 Task: Select InDesign Software.
Action: Mouse moved to (351, 89)
Screenshot: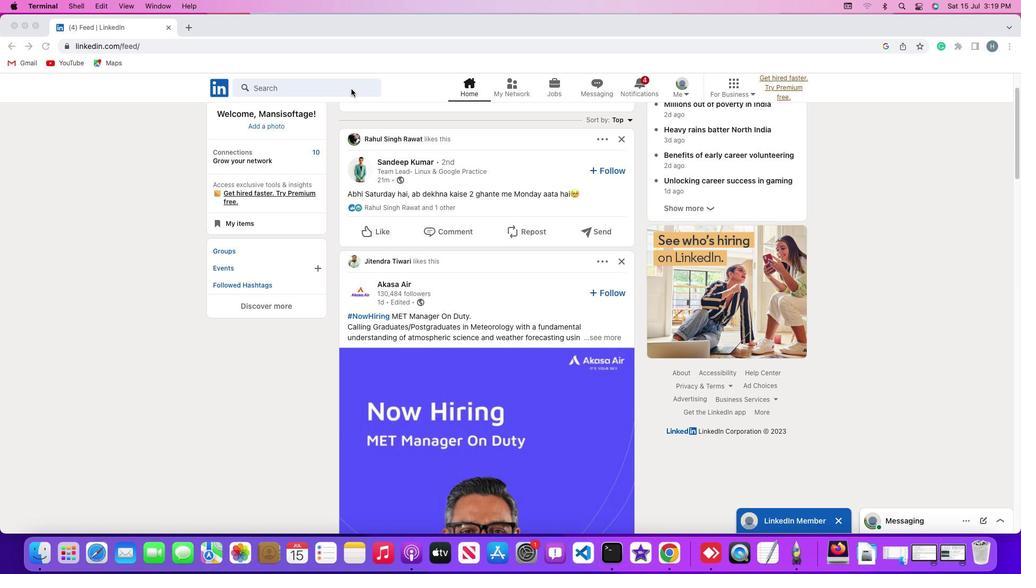 
Action: Mouse pressed left at (351, 89)
Screenshot: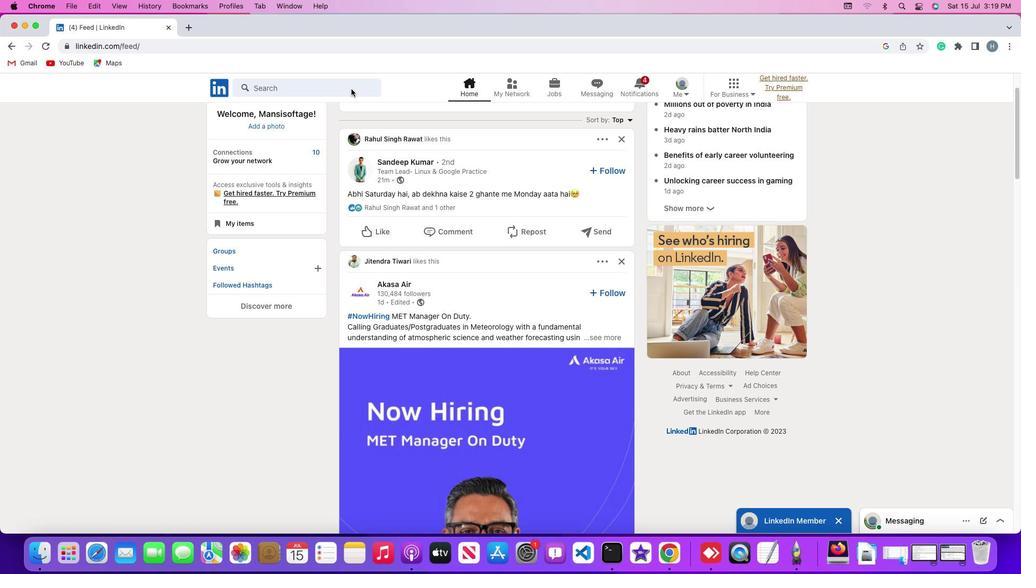
Action: Mouse pressed left at (351, 89)
Screenshot: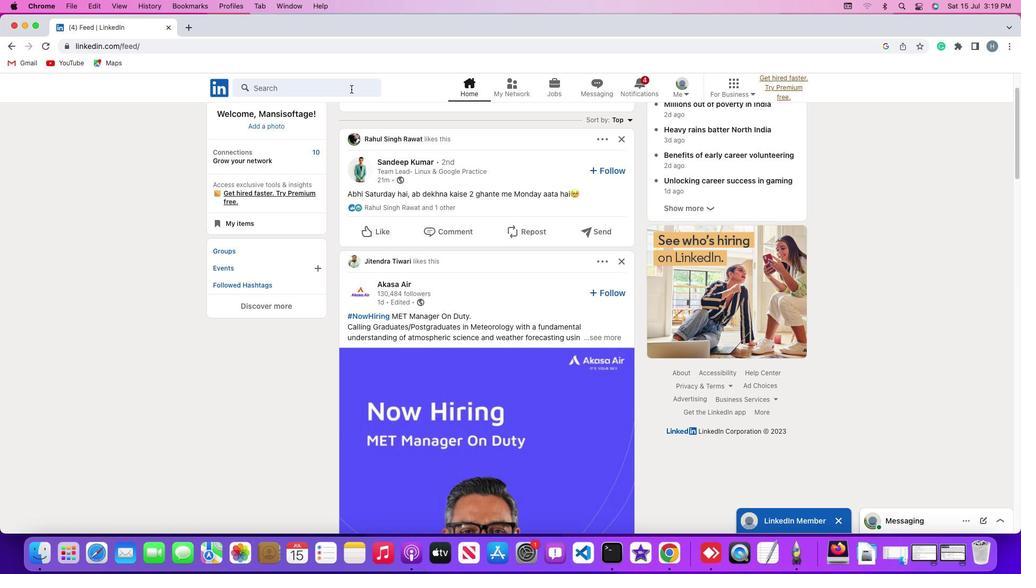
Action: Mouse moved to (351, 89)
Screenshot: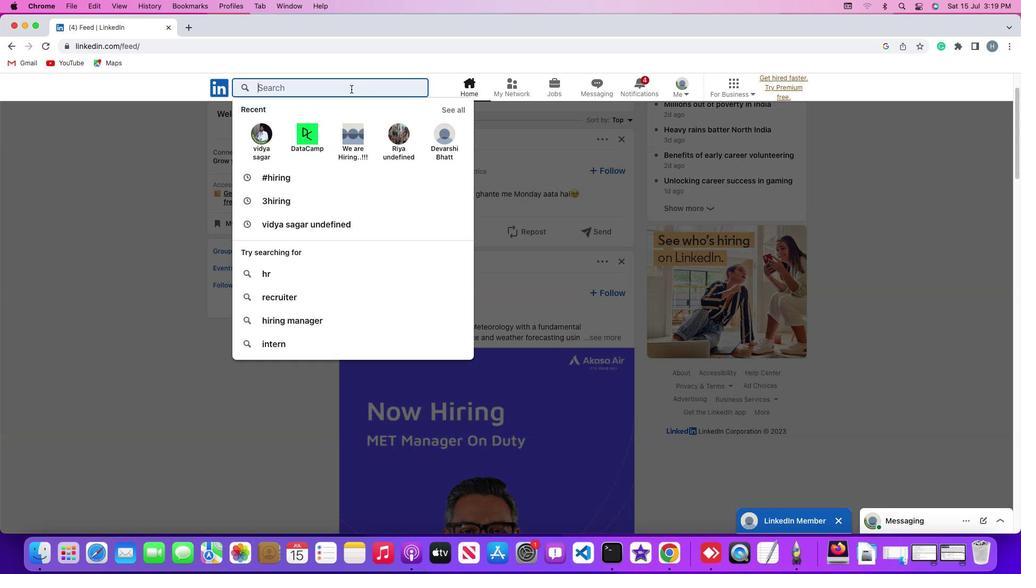 
Action: Key pressed Key.shift'#''h''i''r''i''n''g'Key.enter
Screenshot: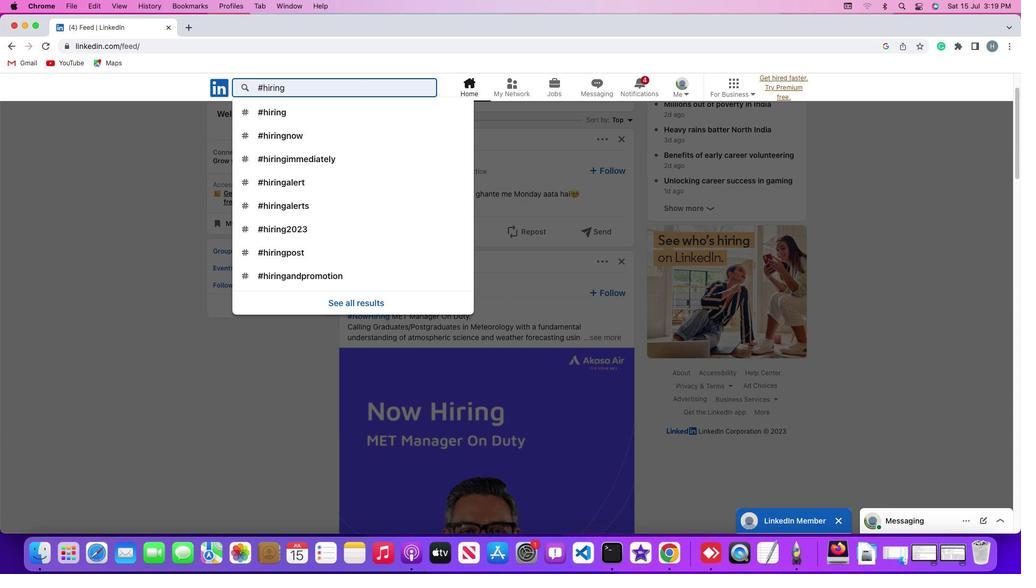 
Action: Mouse moved to (565, 115)
Screenshot: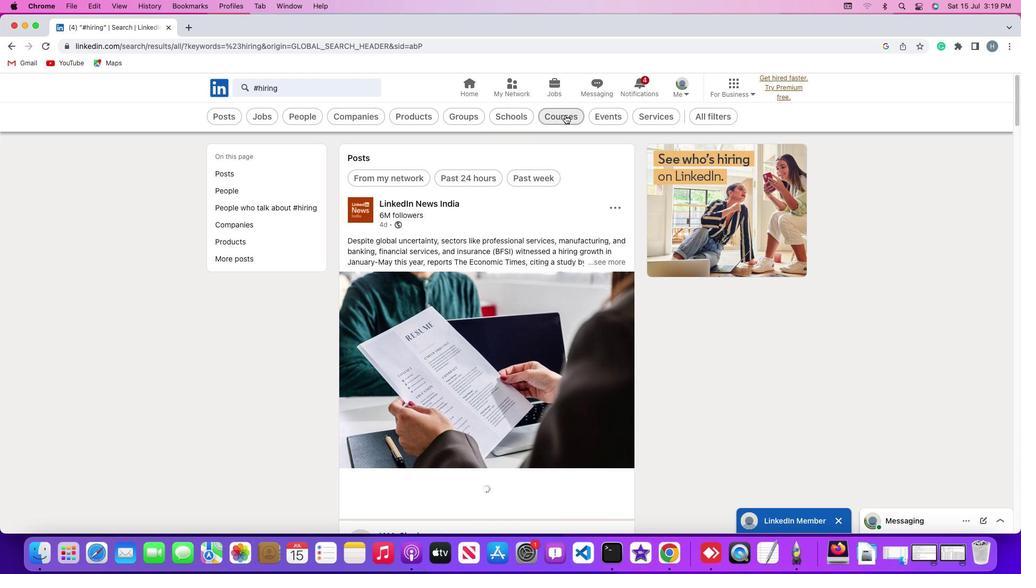 
Action: Mouse pressed left at (565, 115)
Screenshot: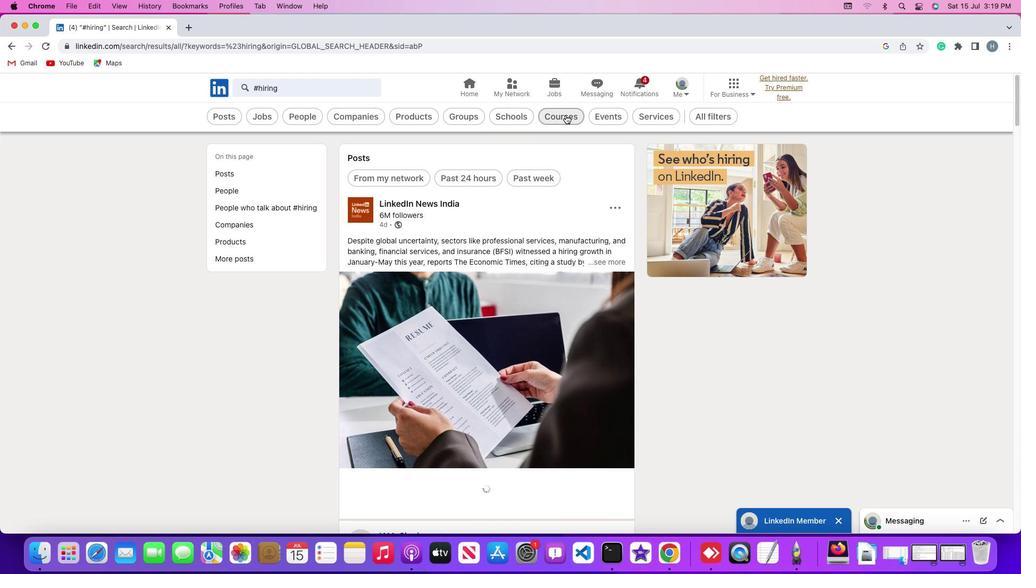 
Action: Mouse moved to (459, 114)
Screenshot: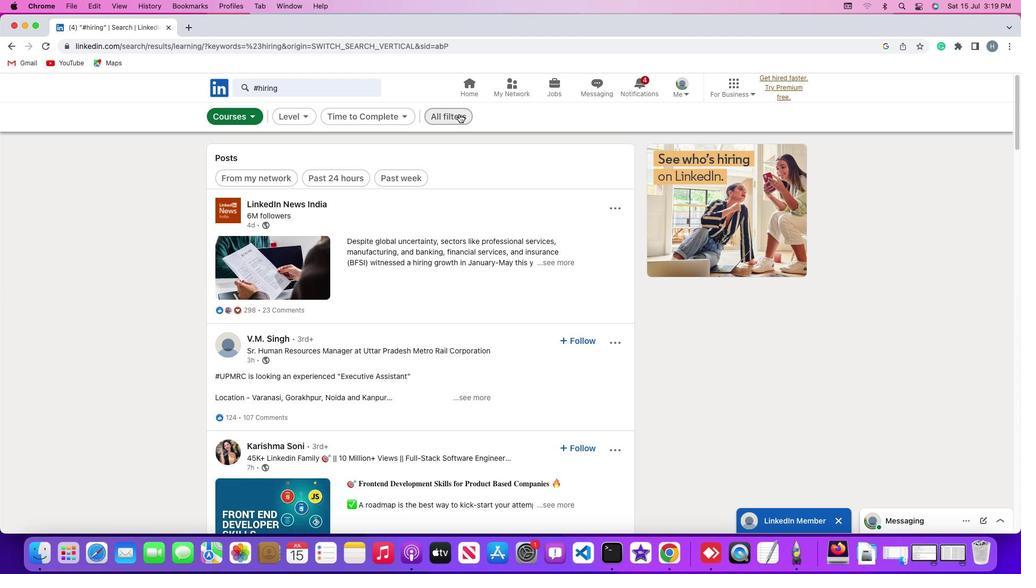 
Action: Mouse pressed left at (459, 114)
Screenshot: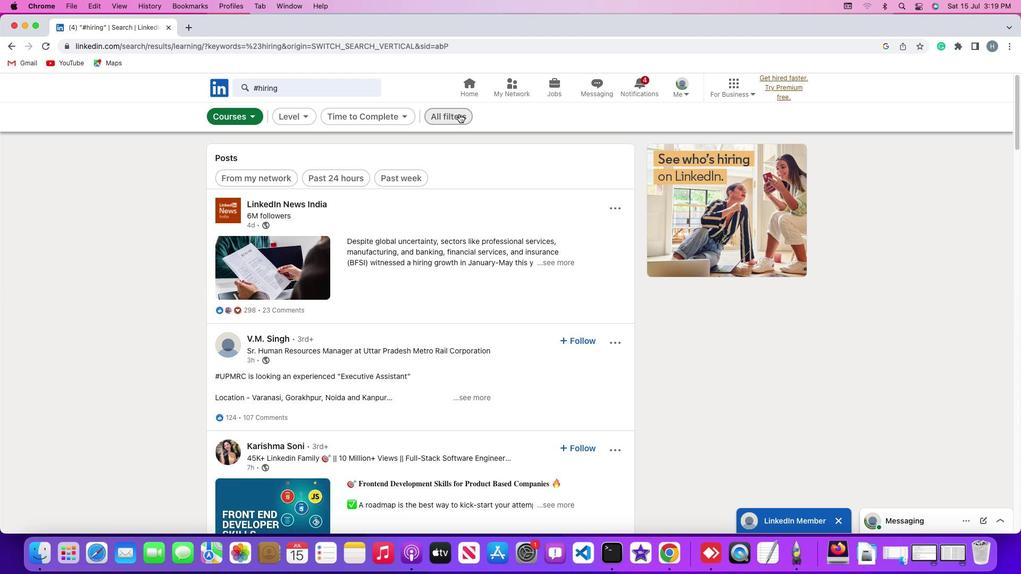 
Action: Mouse moved to (860, 381)
Screenshot: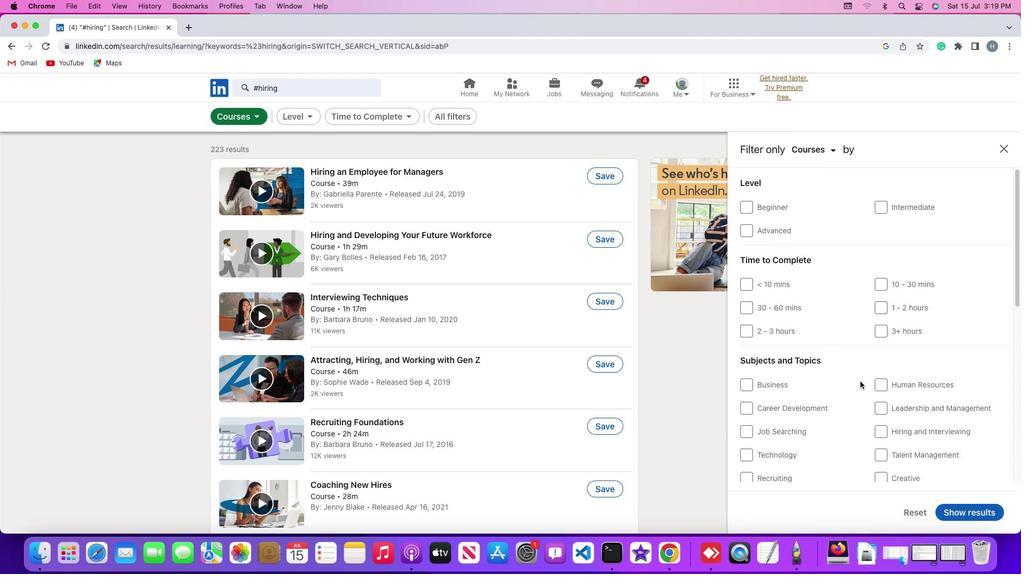 
Action: Mouse scrolled (860, 381) with delta (0, 0)
Screenshot: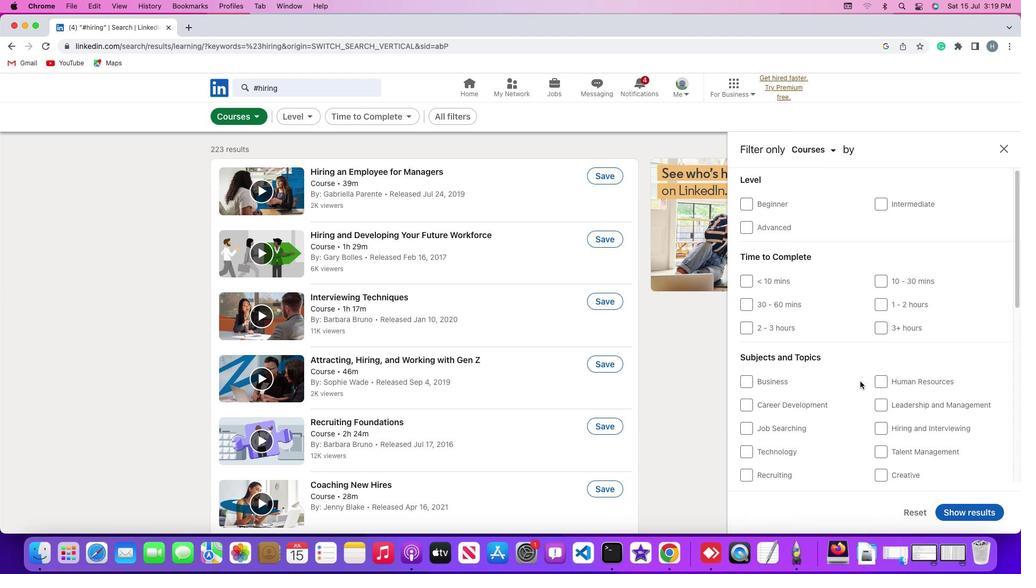 
Action: Mouse scrolled (860, 381) with delta (0, 0)
Screenshot: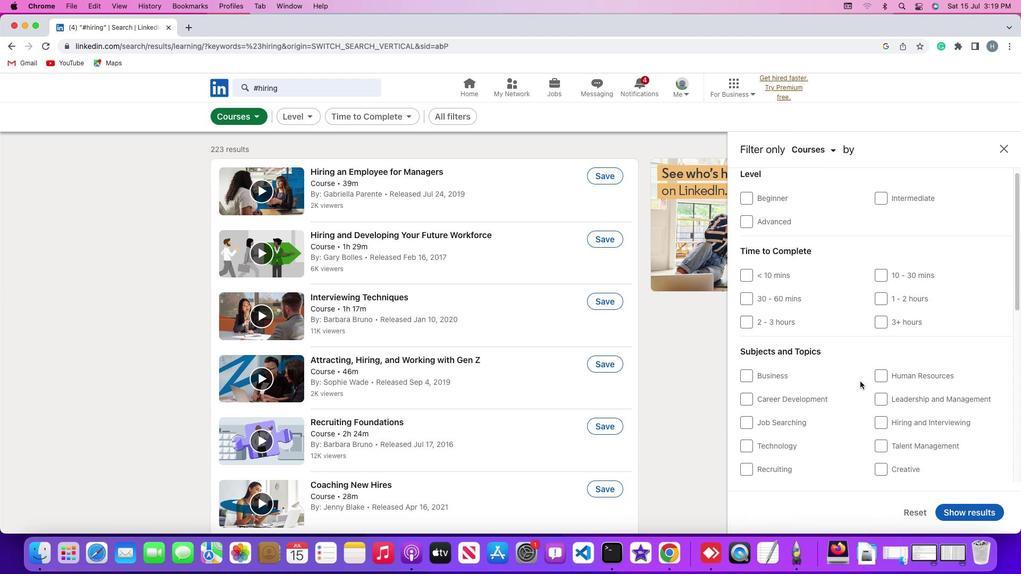 
Action: Mouse scrolled (860, 381) with delta (0, -1)
Screenshot: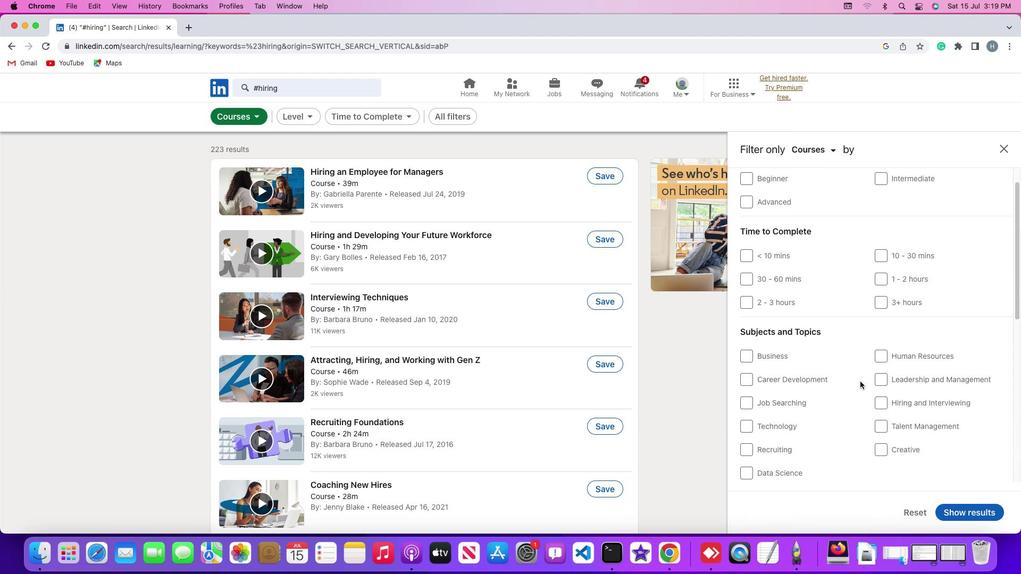 
Action: Mouse scrolled (860, 381) with delta (0, 0)
Screenshot: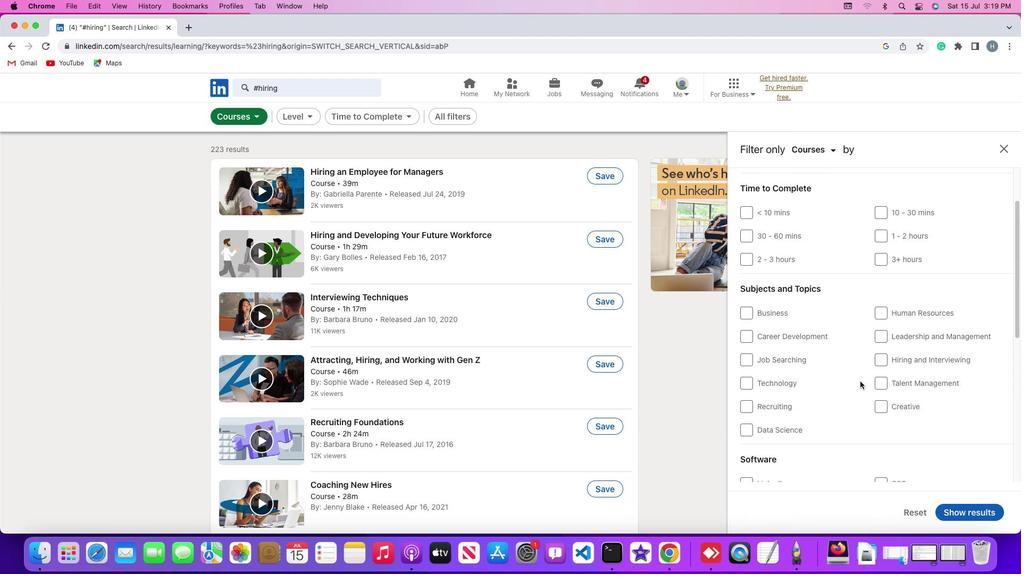 
Action: Mouse scrolled (860, 381) with delta (0, 0)
Screenshot: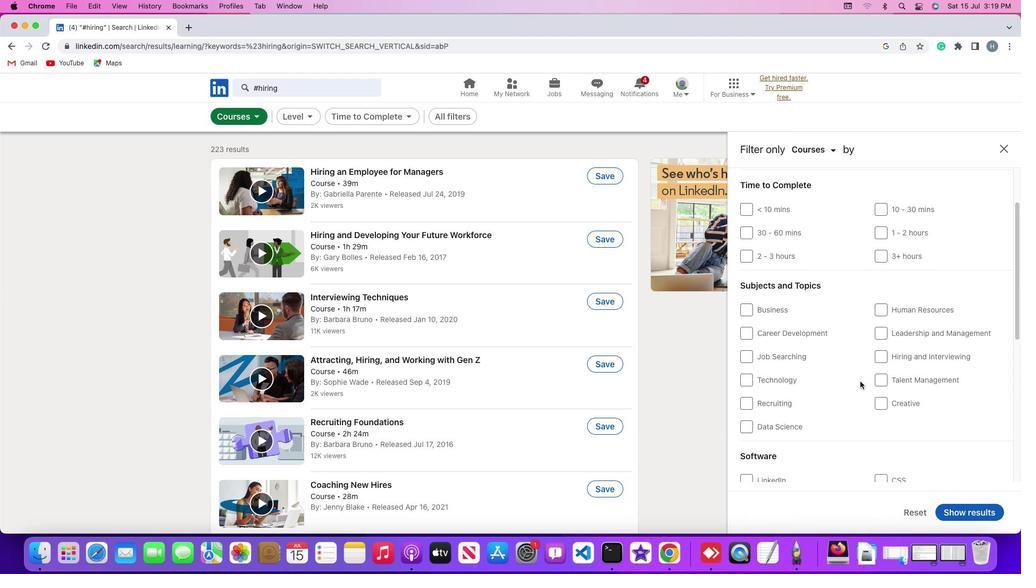 
Action: Mouse scrolled (860, 381) with delta (0, -1)
Screenshot: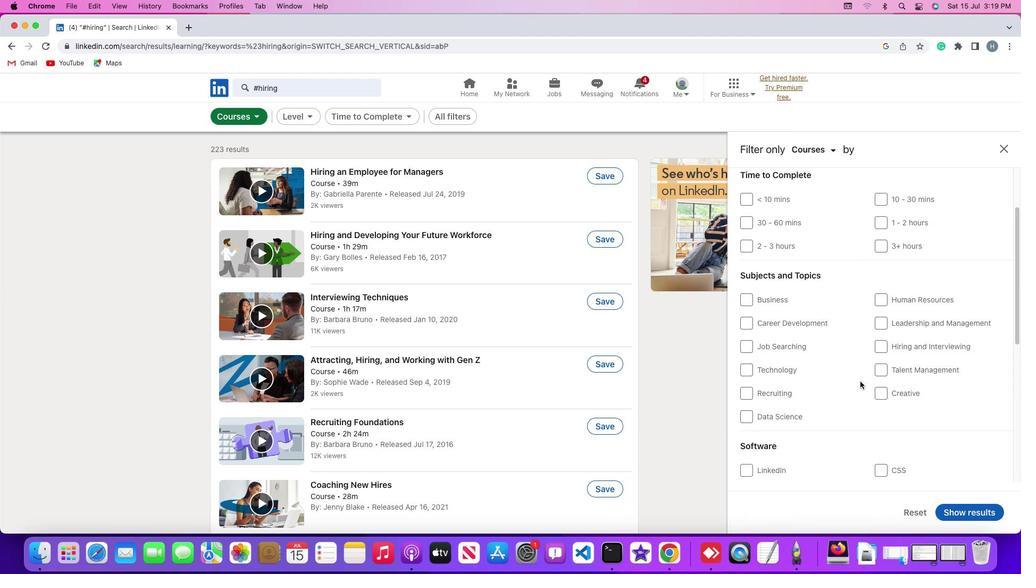 
Action: Mouse scrolled (860, 381) with delta (0, -1)
Screenshot: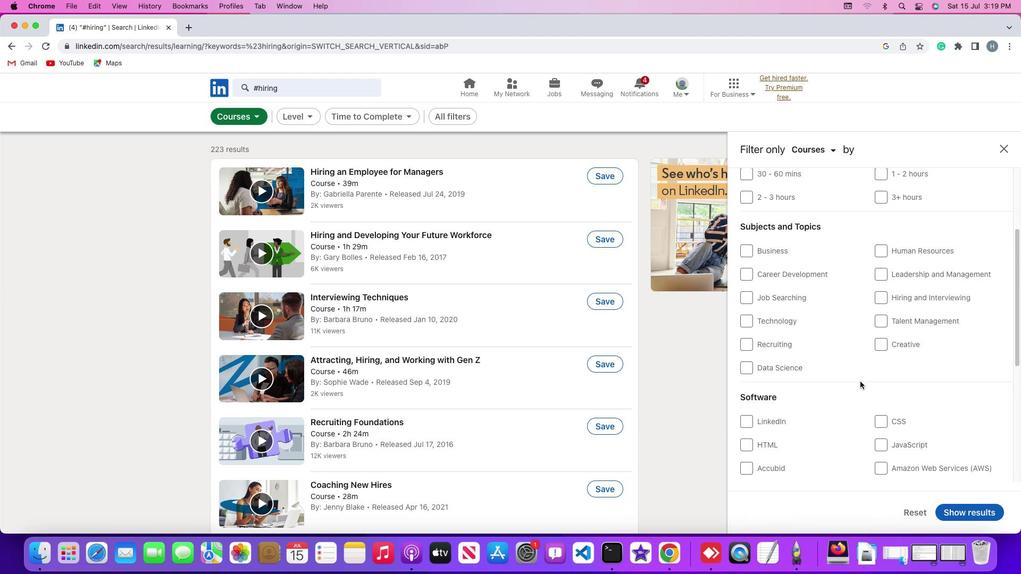 
Action: Mouse scrolled (860, 381) with delta (0, 0)
Screenshot: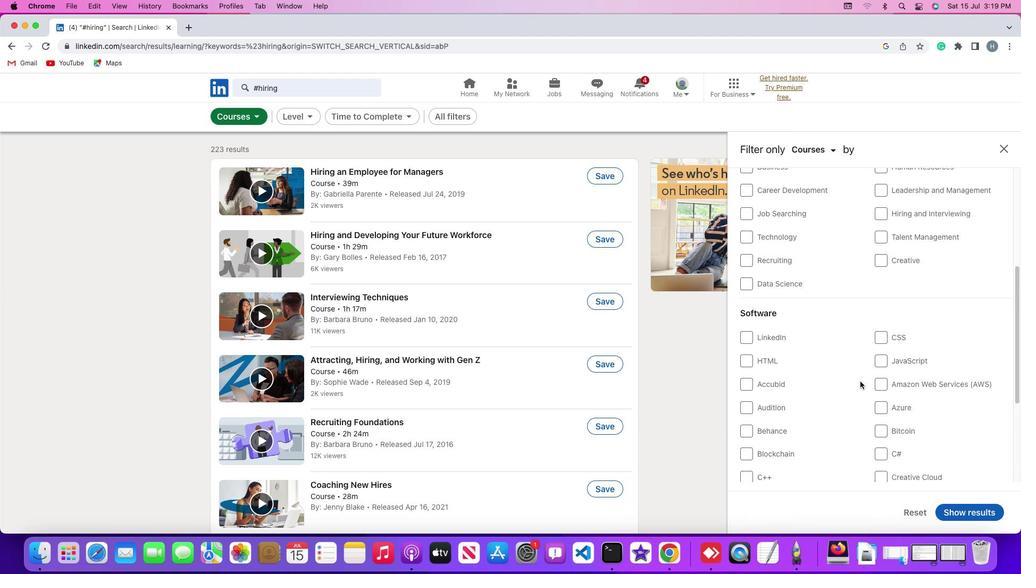 
Action: Mouse scrolled (860, 381) with delta (0, 0)
Screenshot: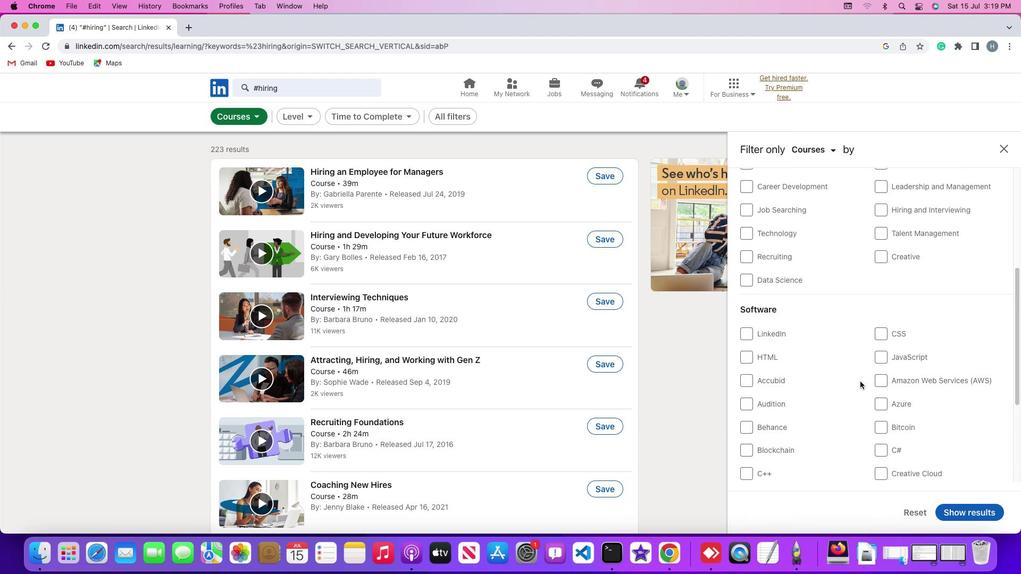
Action: Mouse scrolled (860, 381) with delta (0, 0)
Screenshot: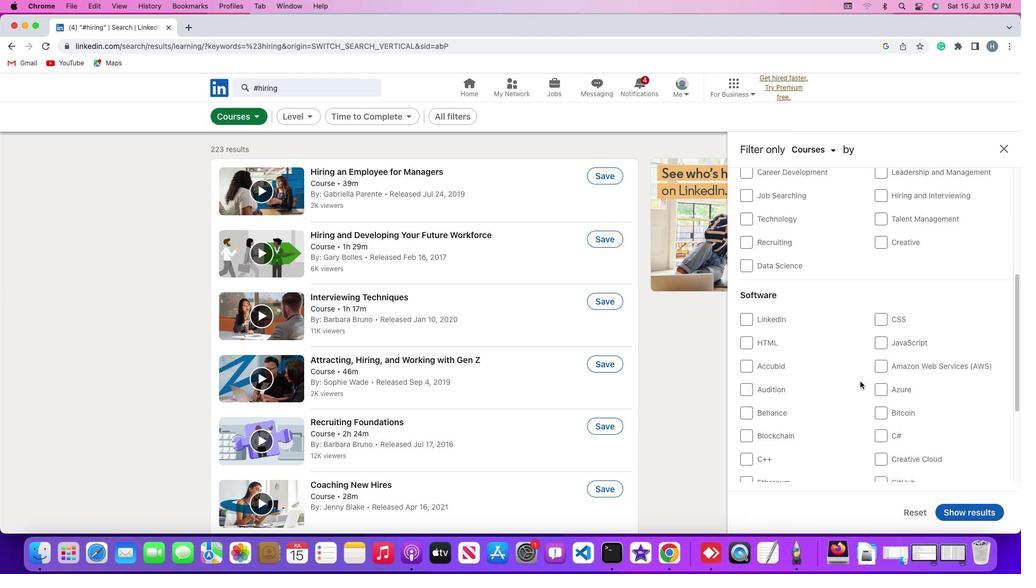 
Action: Mouse scrolled (860, 381) with delta (0, 0)
Screenshot: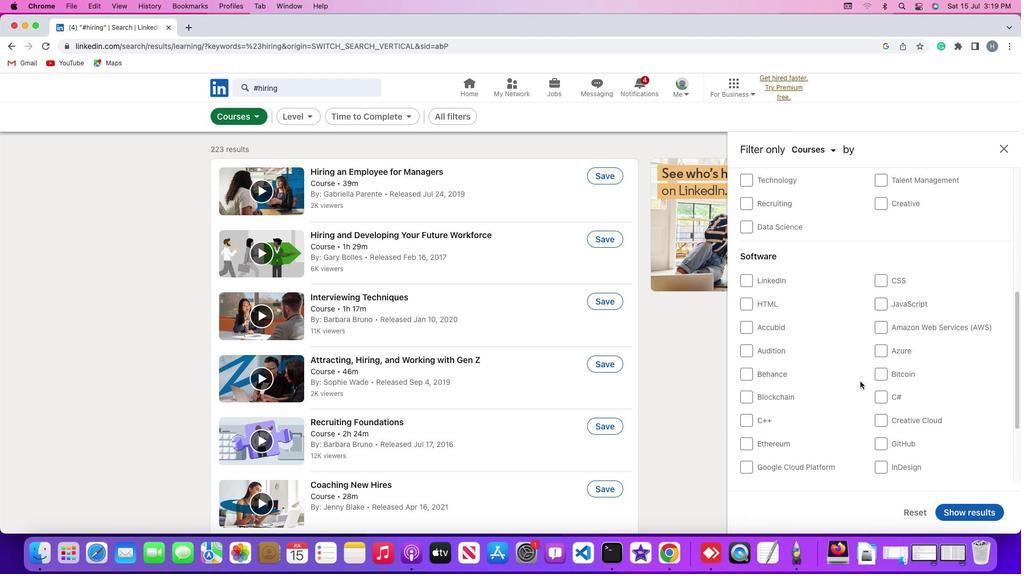 
Action: Mouse scrolled (860, 381) with delta (0, 0)
Screenshot: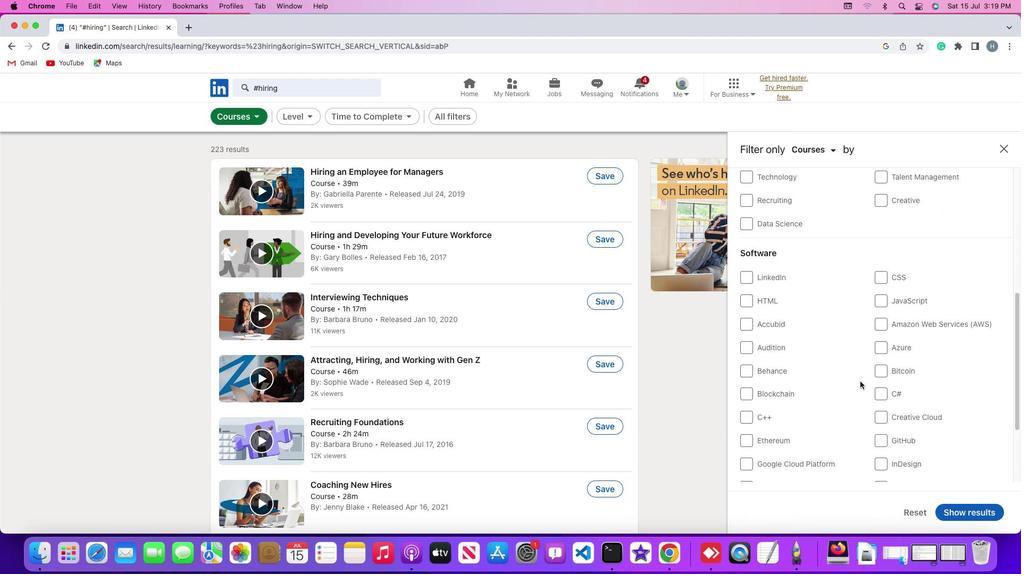 
Action: Mouse scrolled (860, 381) with delta (0, -1)
Screenshot: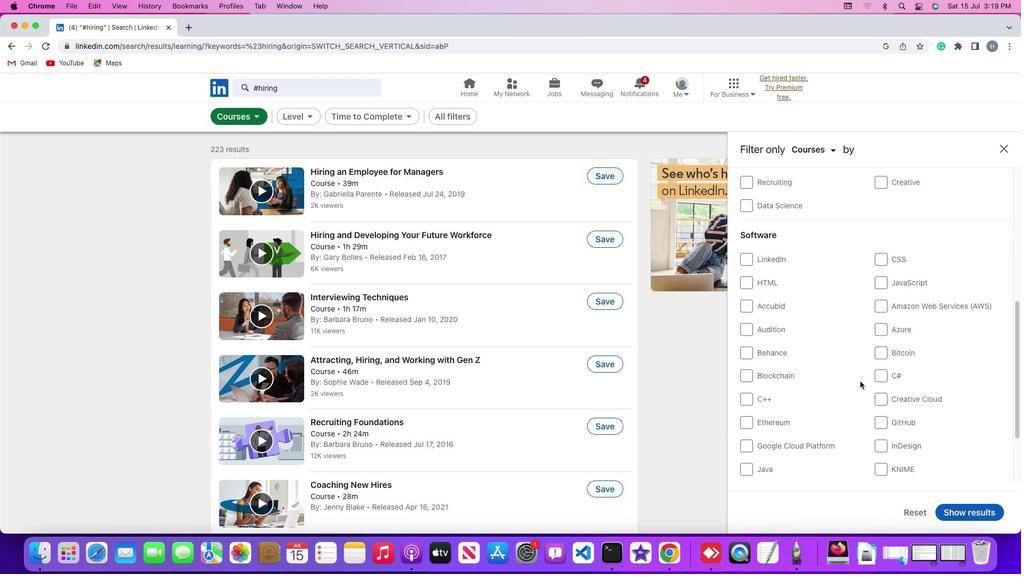 
Action: Mouse scrolled (860, 381) with delta (0, 0)
Screenshot: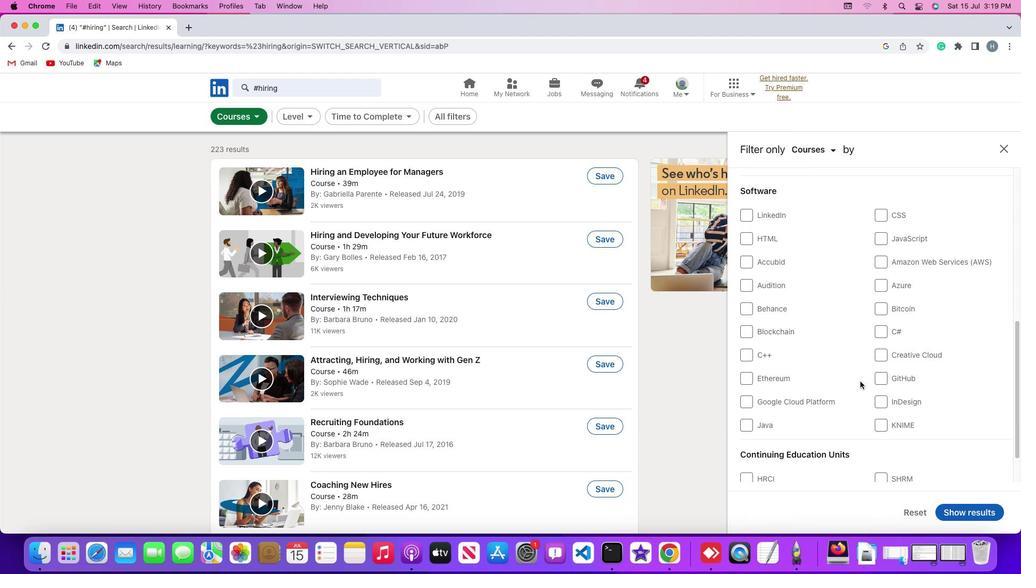 
Action: Mouse scrolled (860, 381) with delta (0, 0)
Screenshot: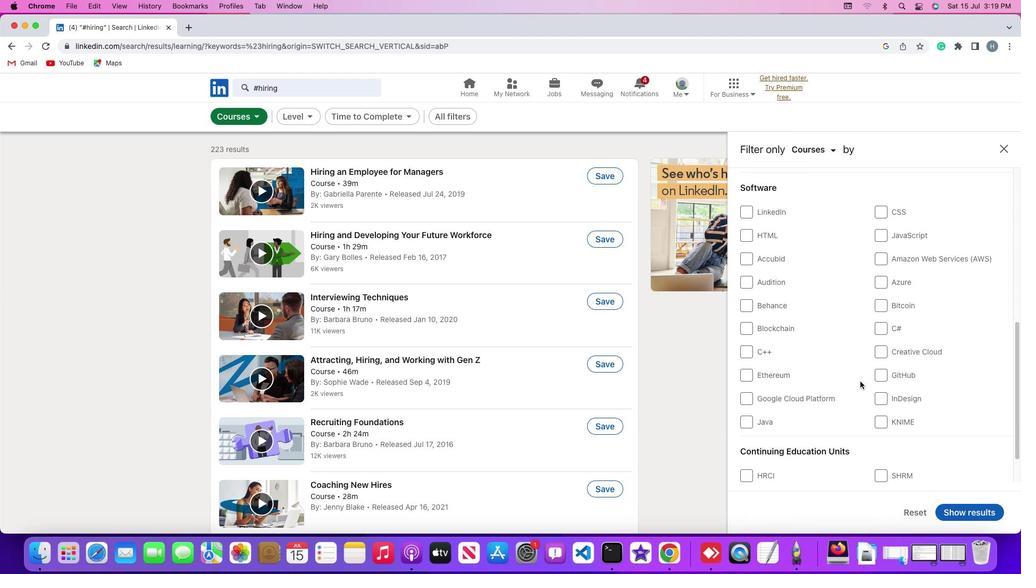 
Action: Mouse scrolled (860, 381) with delta (0, 0)
Screenshot: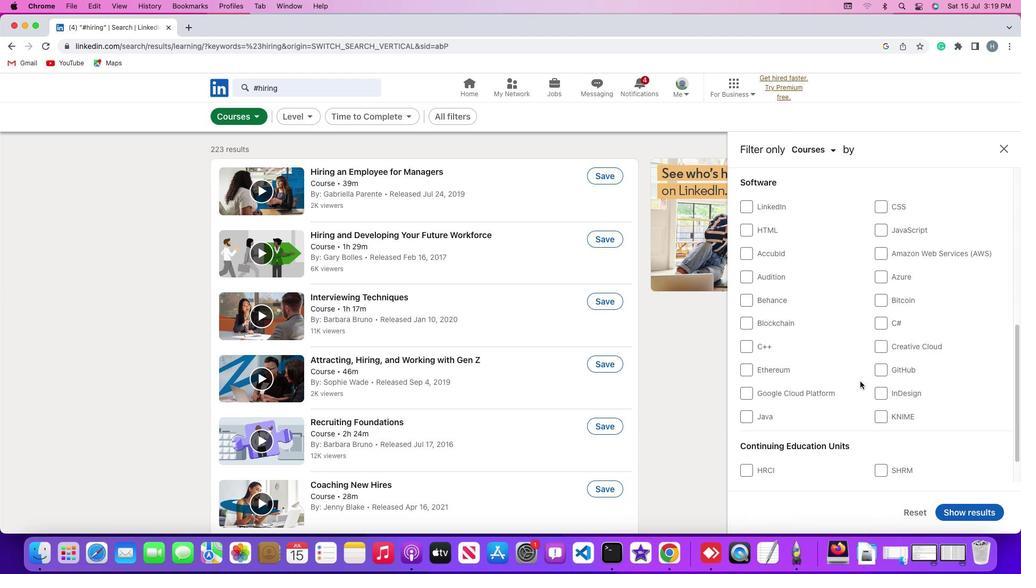 
Action: Mouse scrolled (860, 381) with delta (0, 0)
Screenshot: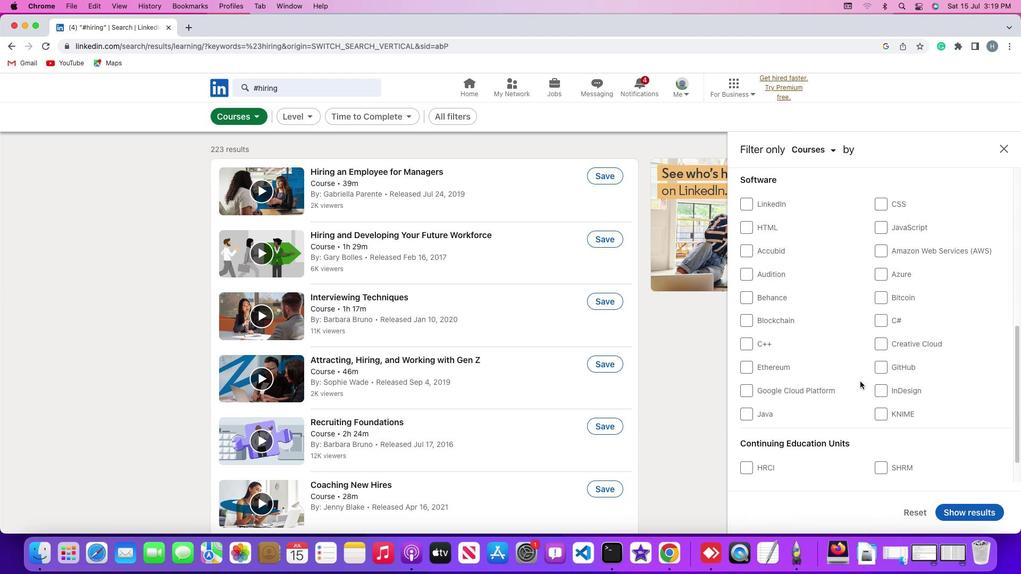 
Action: Mouse moved to (882, 380)
Screenshot: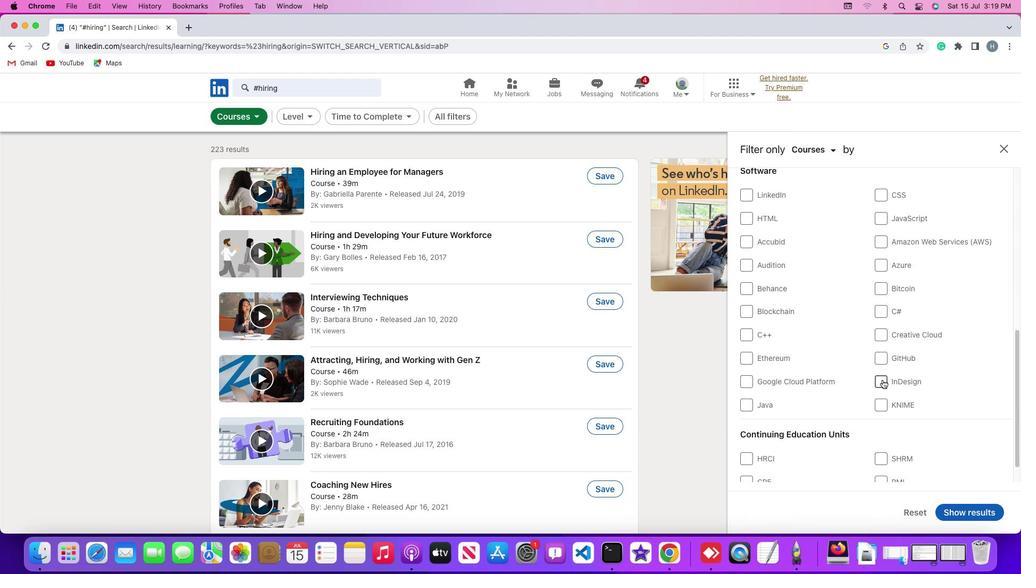 
Action: Mouse pressed left at (882, 380)
Screenshot: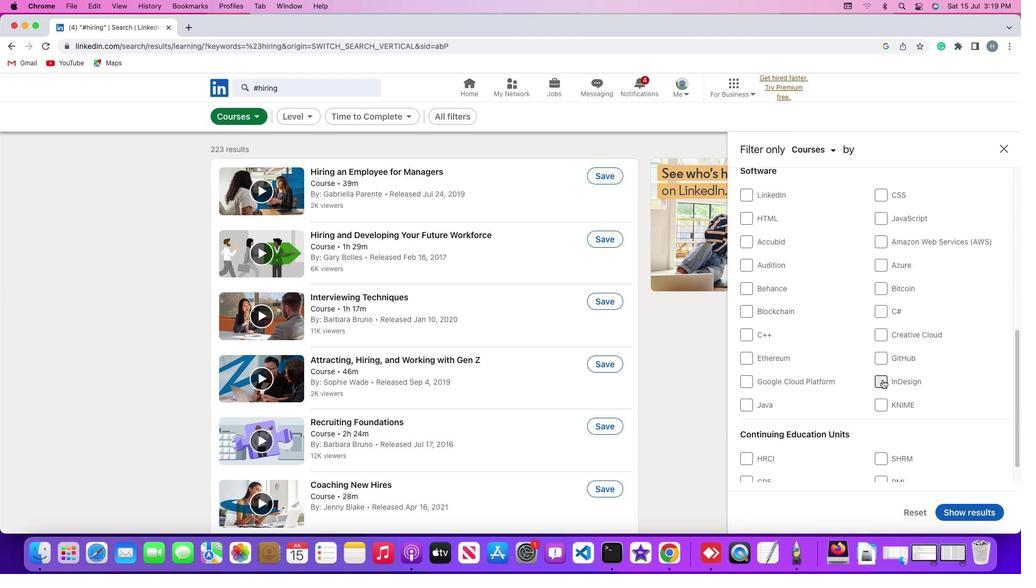 
Action: Mouse moved to (852, 392)
Screenshot: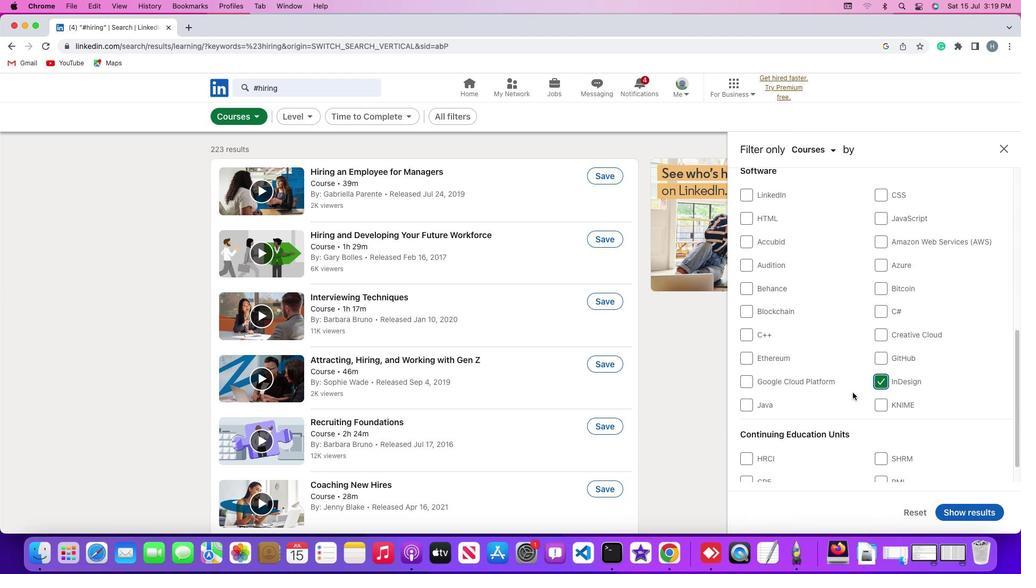 
